 Task: Create a task  Integrate a new chat system for customer service , assign it to team member softage.1@softage.net in the project AgileFlow and update the status of the task to  Off Track , set the priority of the task to Medium
Action: Mouse moved to (67, 58)
Screenshot: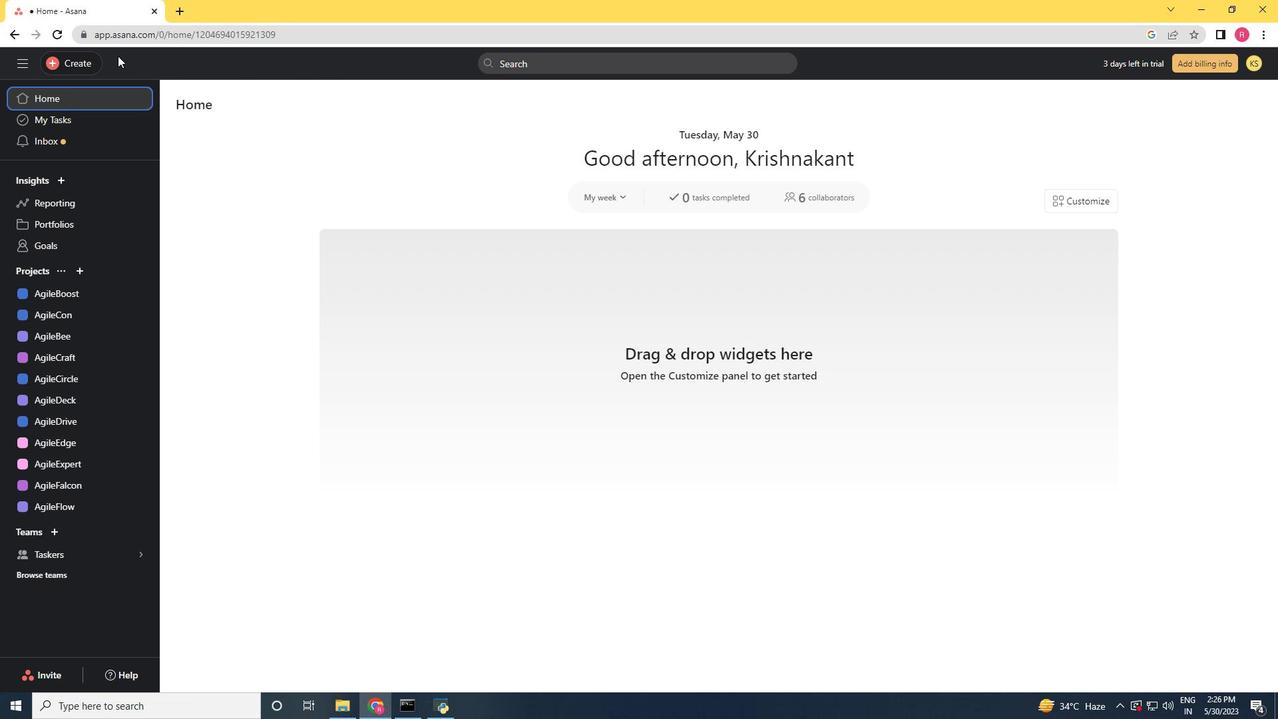 
Action: Mouse pressed left at (67, 58)
Screenshot: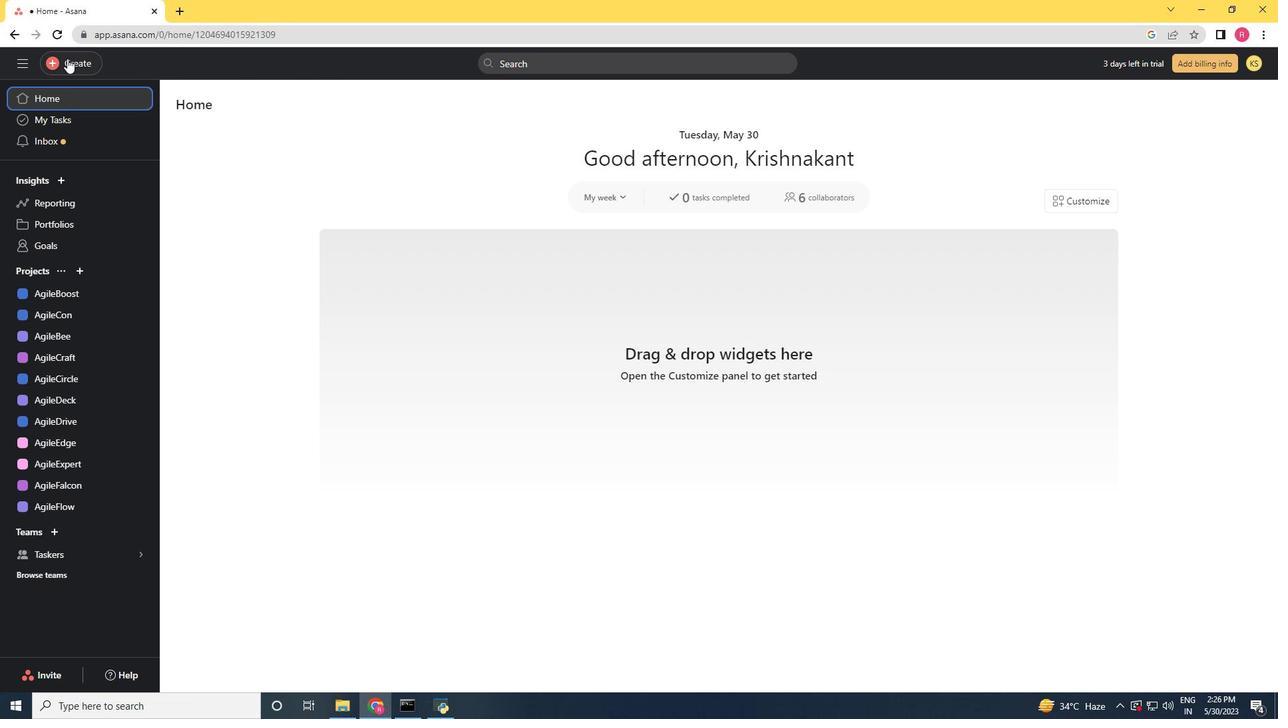 
Action: Mouse moved to (63, 502)
Screenshot: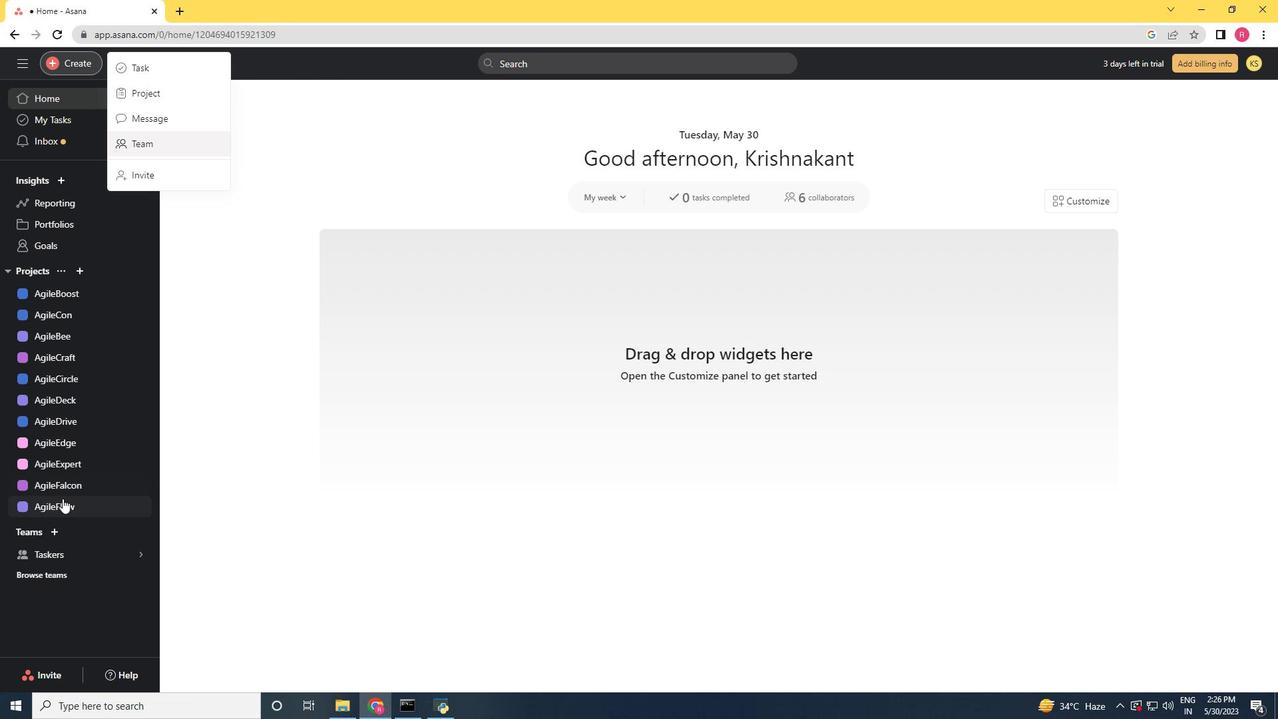
Action: Mouse pressed left at (63, 502)
Screenshot: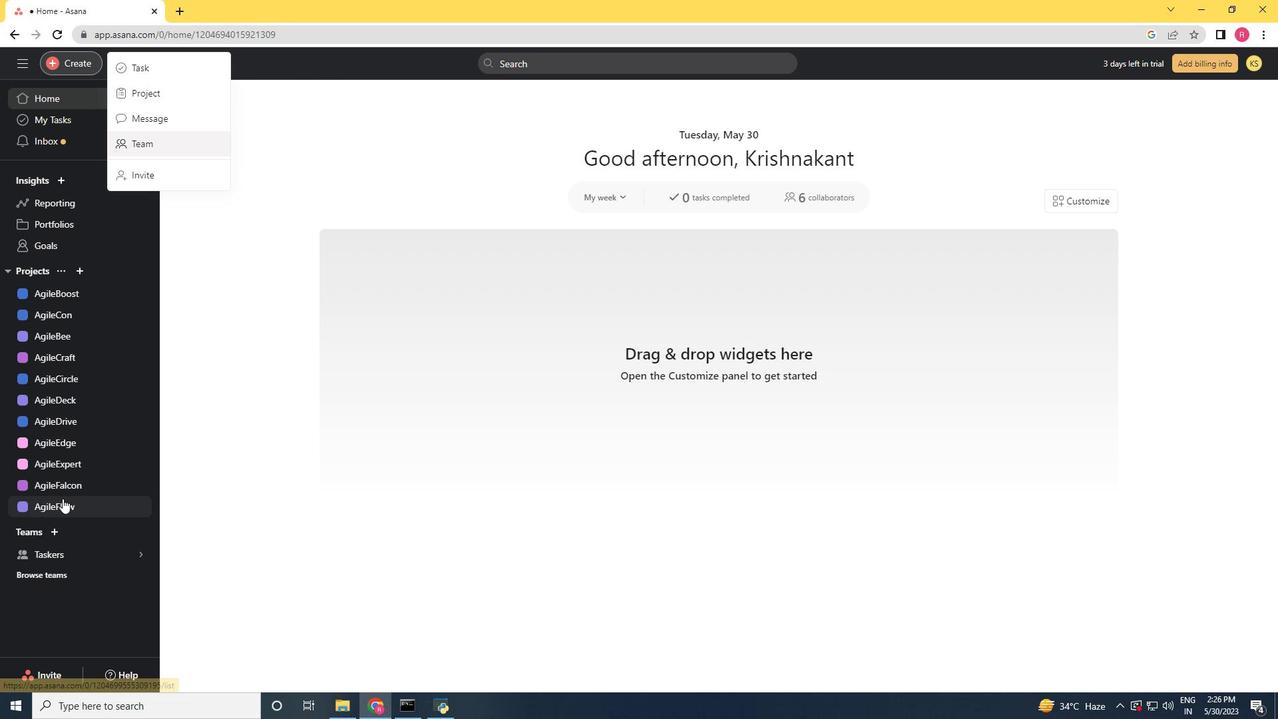 
Action: Mouse moved to (86, 60)
Screenshot: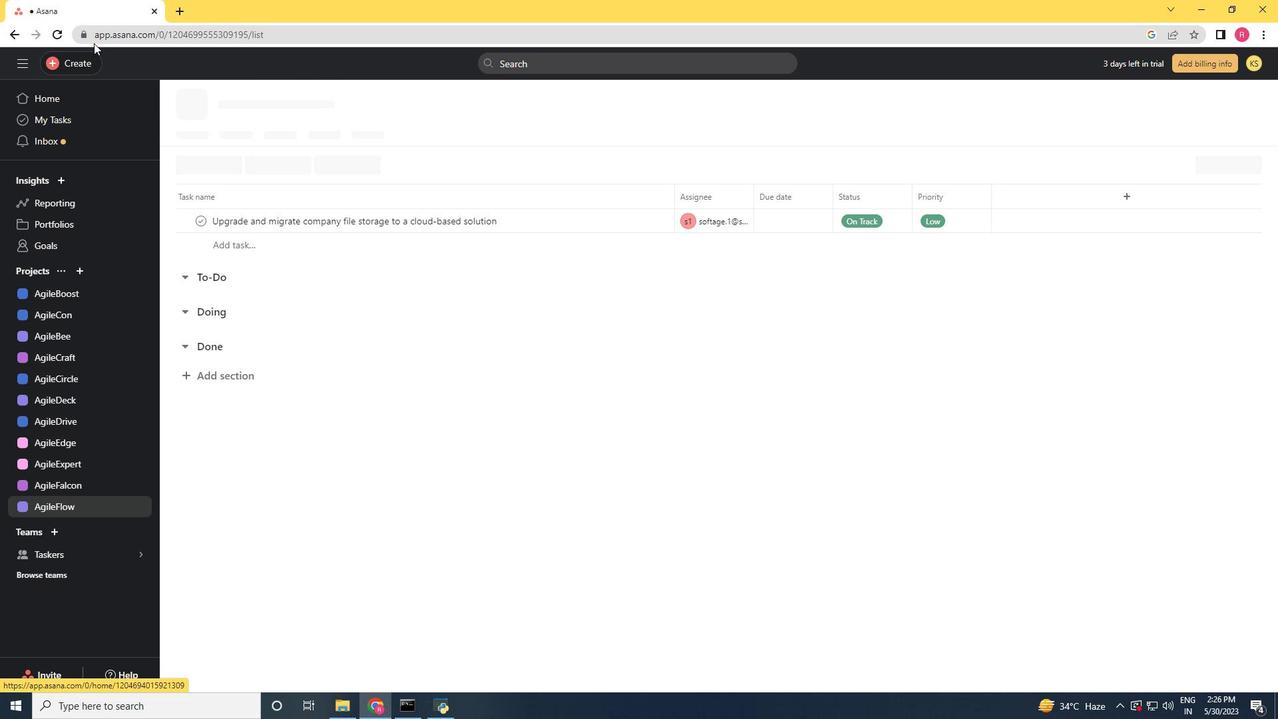 
Action: Mouse pressed left at (86, 60)
Screenshot: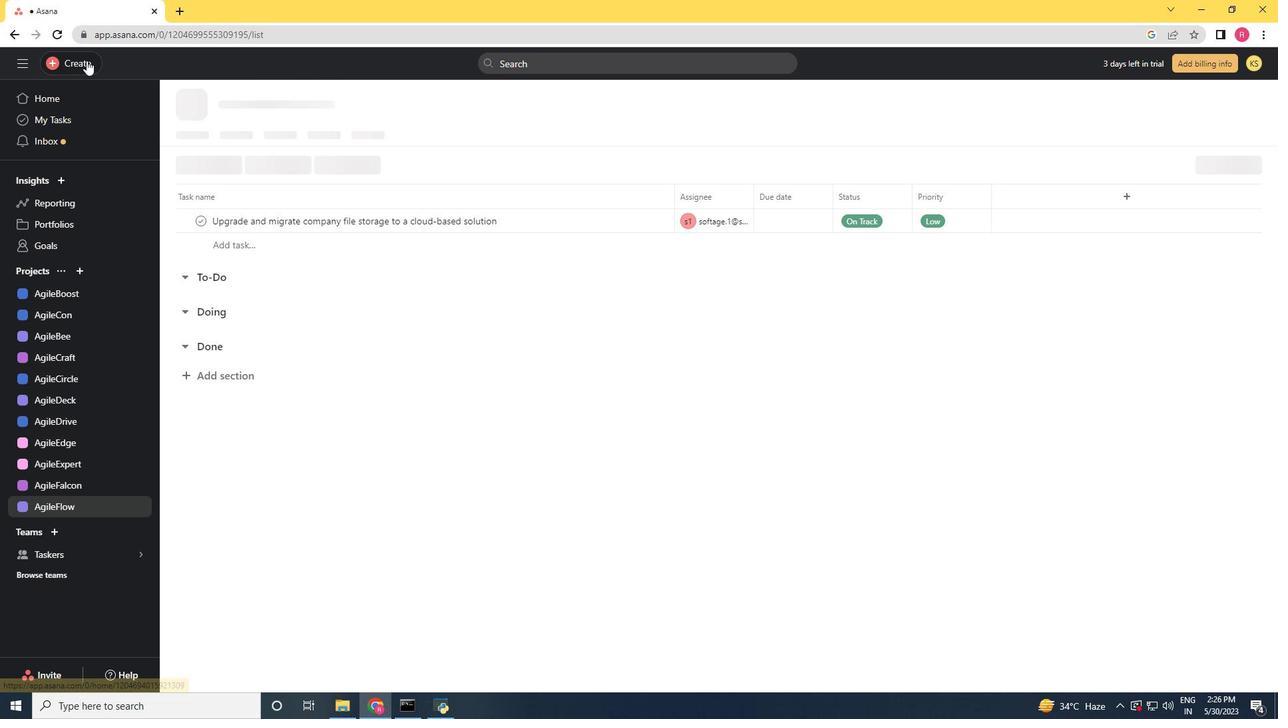 
Action: Mouse moved to (139, 63)
Screenshot: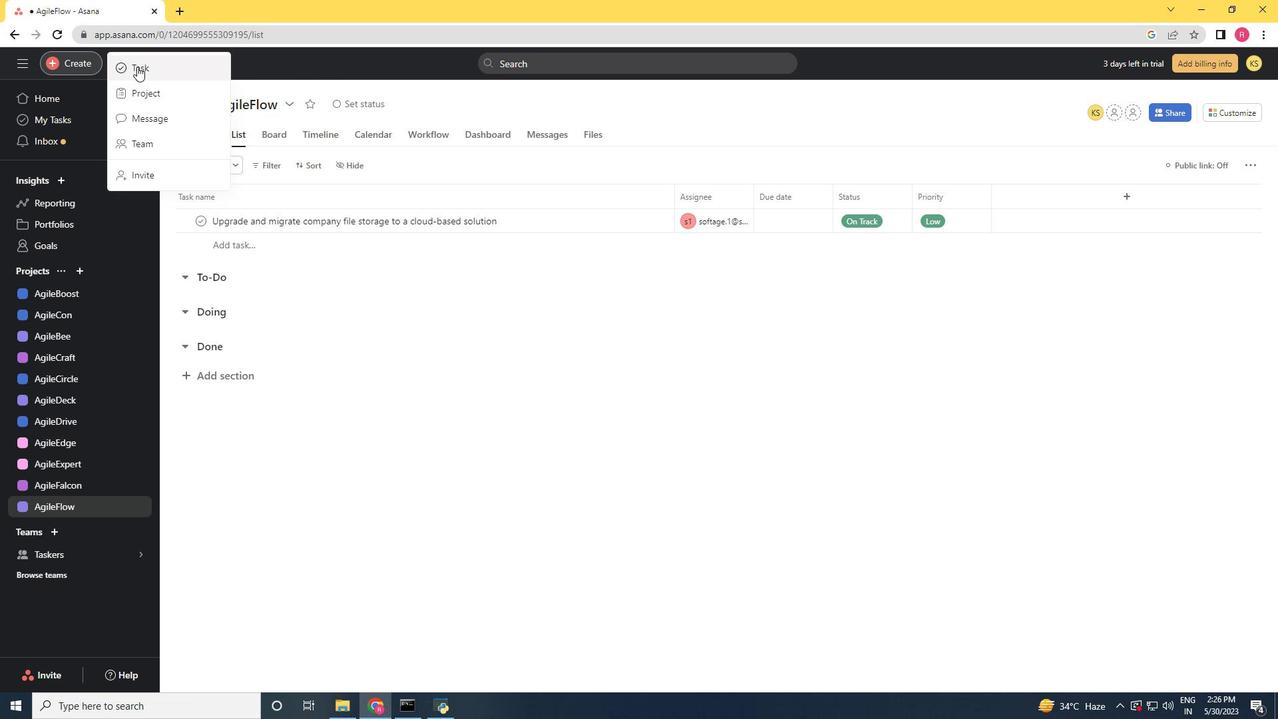 
Action: Mouse pressed left at (139, 63)
Screenshot: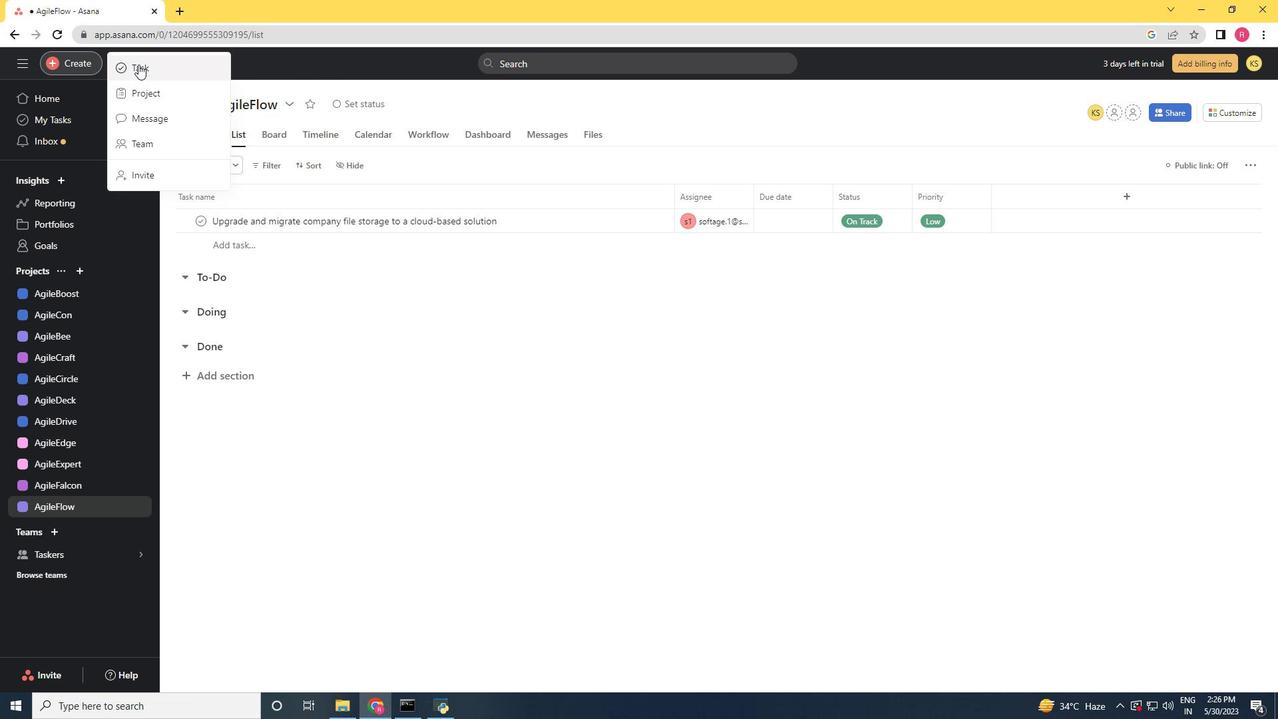 
Action: Mouse moved to (269, 3)
Screenshot: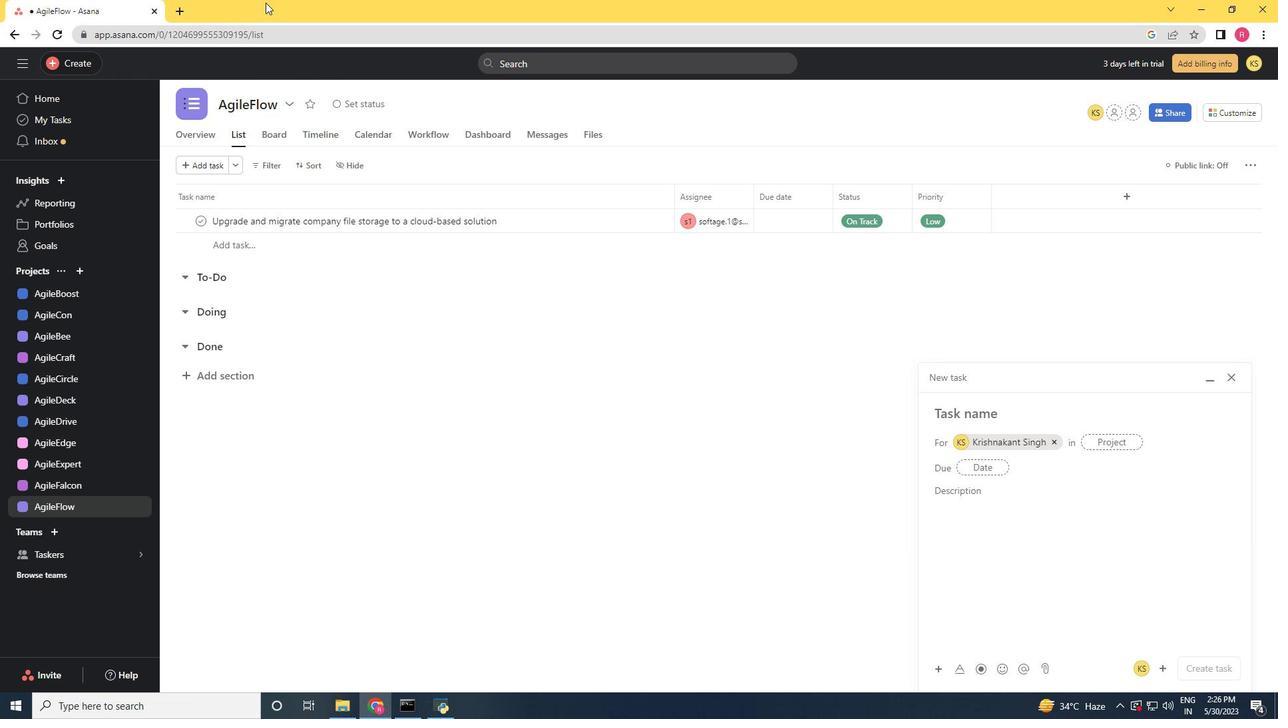 
Action: Key pressed <Key.shift>Integrate<Key.space>a<Key.space>new<Key.space>chat<Key.space><Key.space>system<Key.space>for<Key.space>customer<Key.space>service<Key.space>
Screenshot: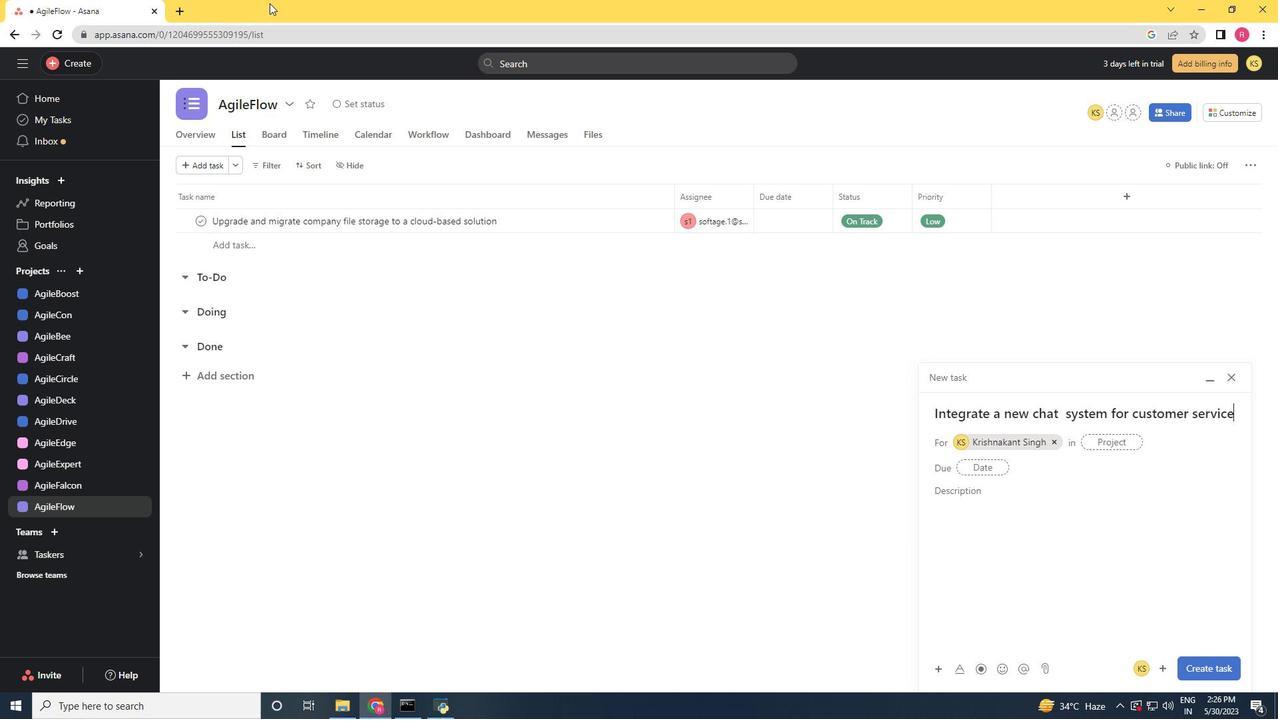 
Action: Mouse moved to (1055, 442)
Screenshot: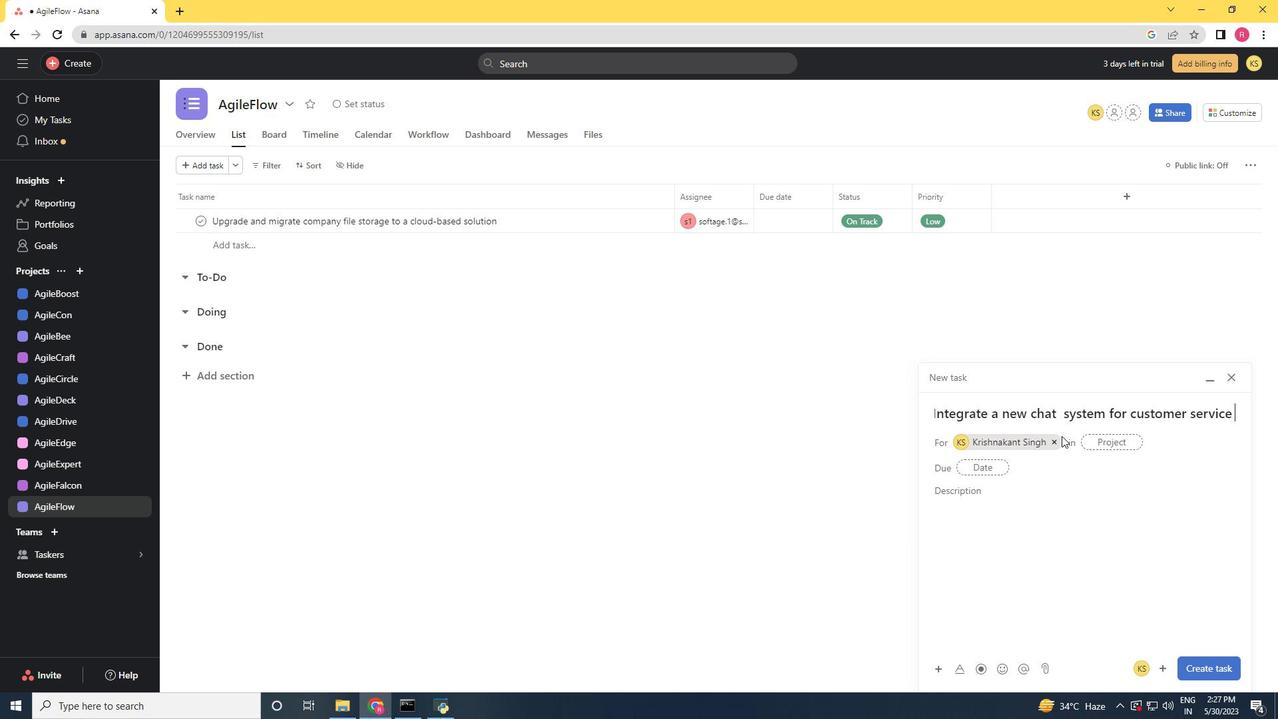 
Action: Mouse pressed left at (1055, 442)
Screenshot: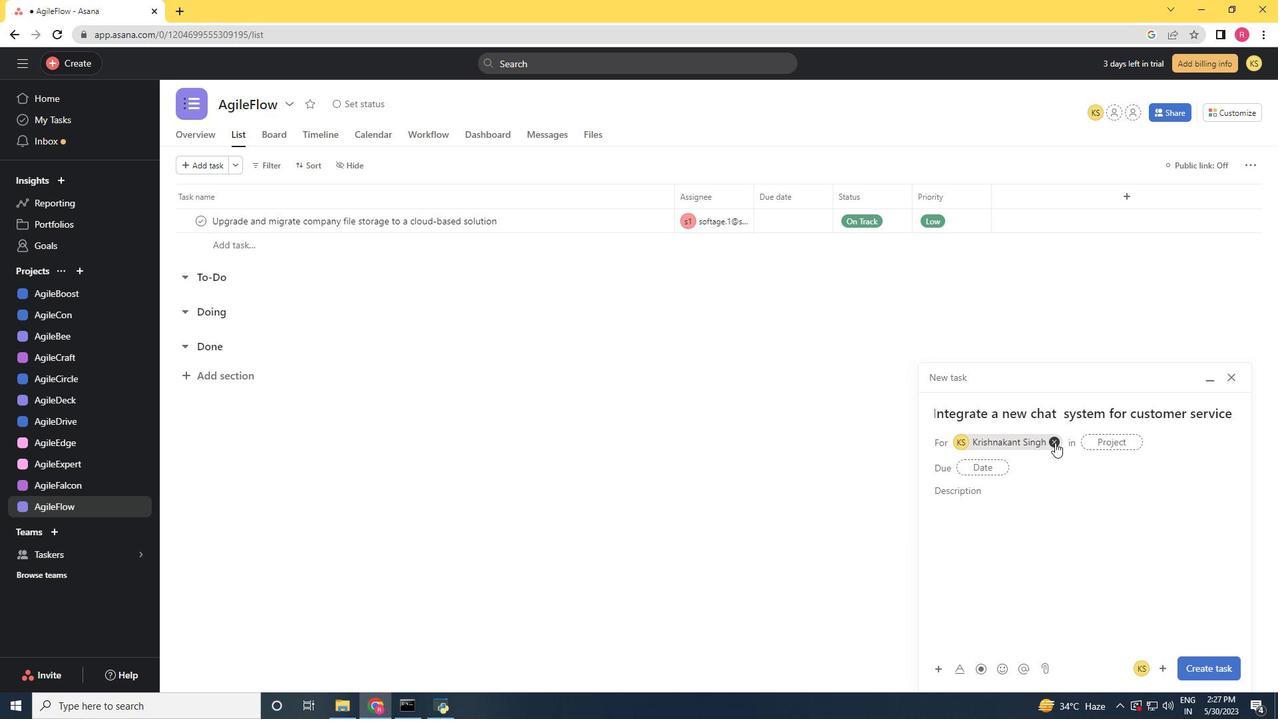 
Action: Mouse moved to (1000, 444)
Screenshot: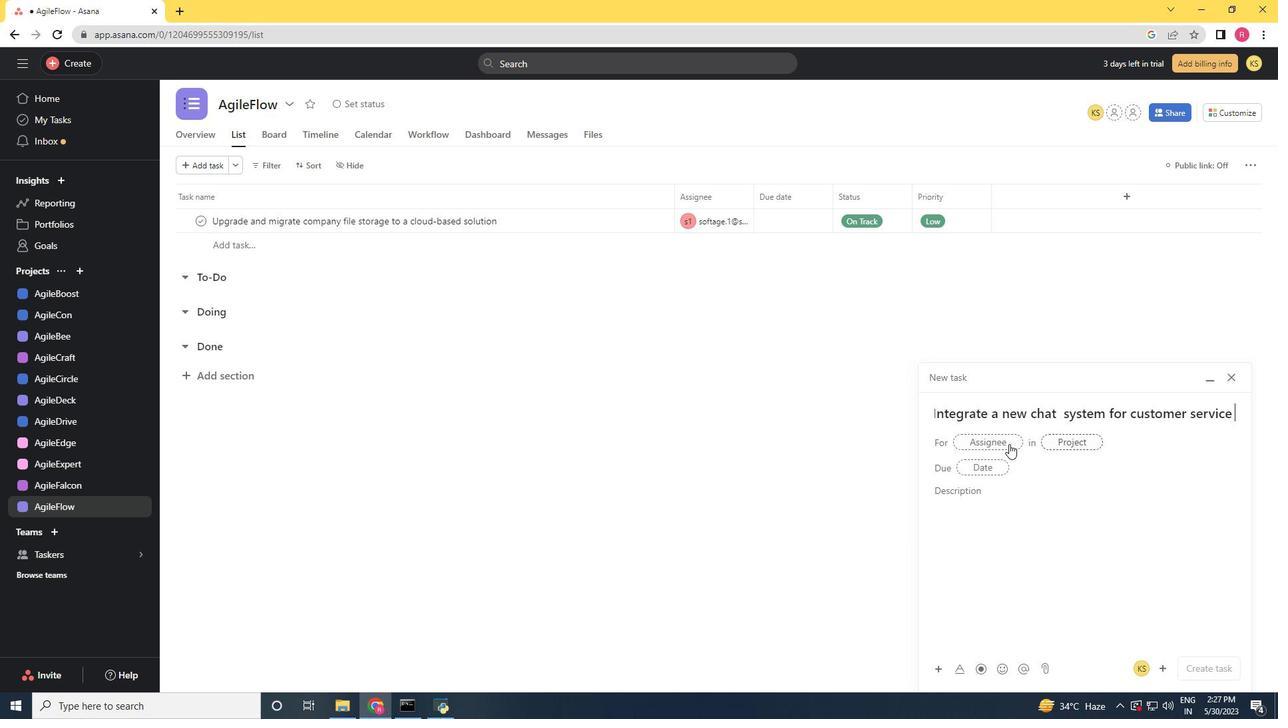
Action: Mouse pressed left at (1000, 444)
Screenshot: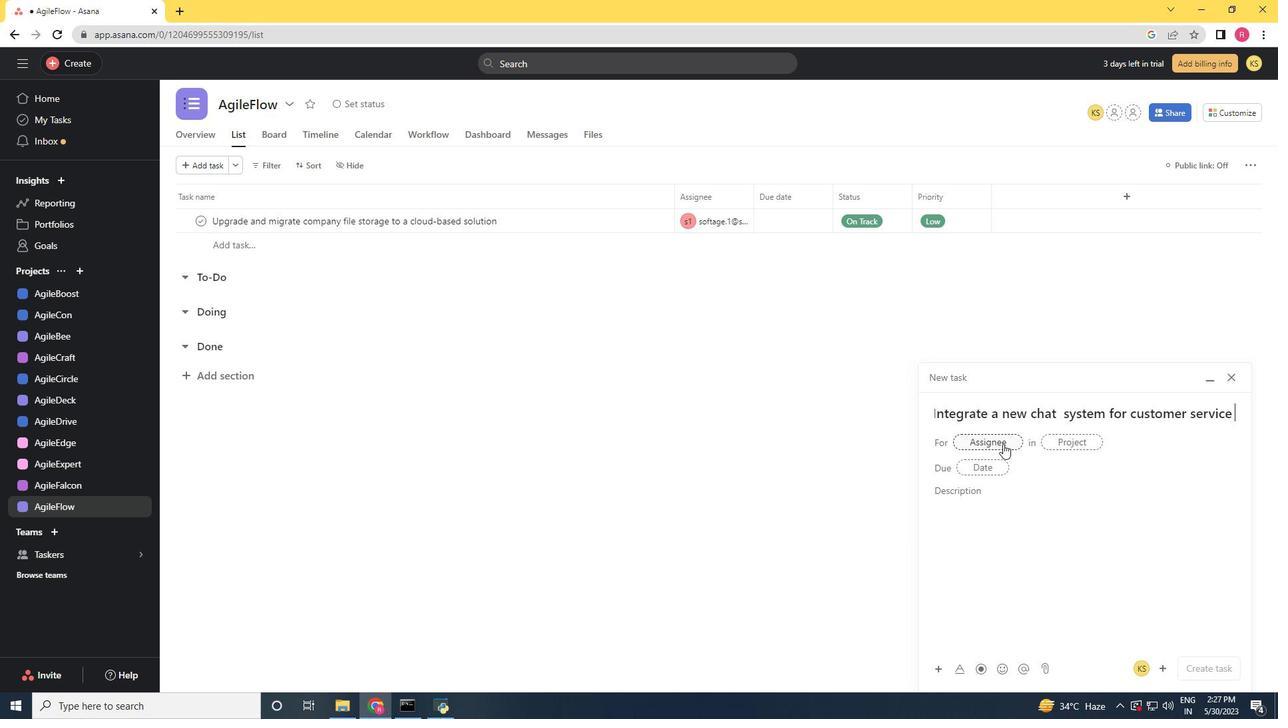 
Action: Mouse moved to (724, 350)
Screenshot: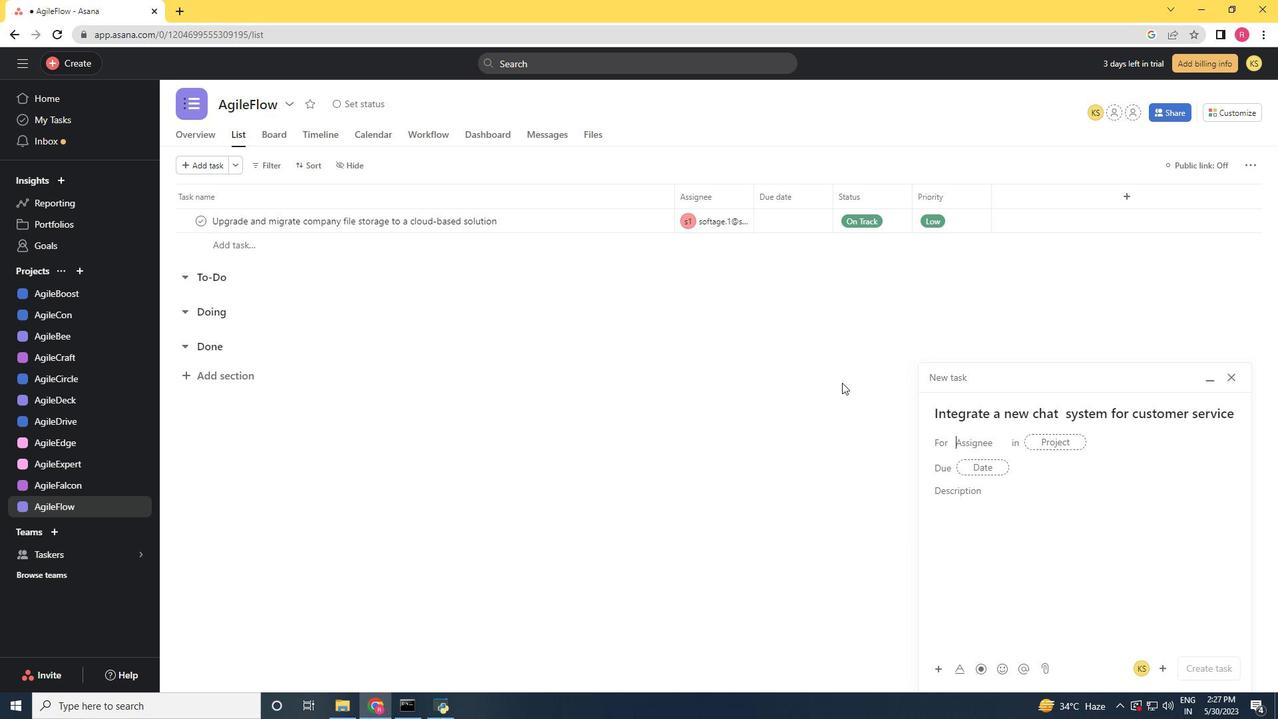 
Action: Key pressed softage.1<Key.shift>@softage.net
Screenshot: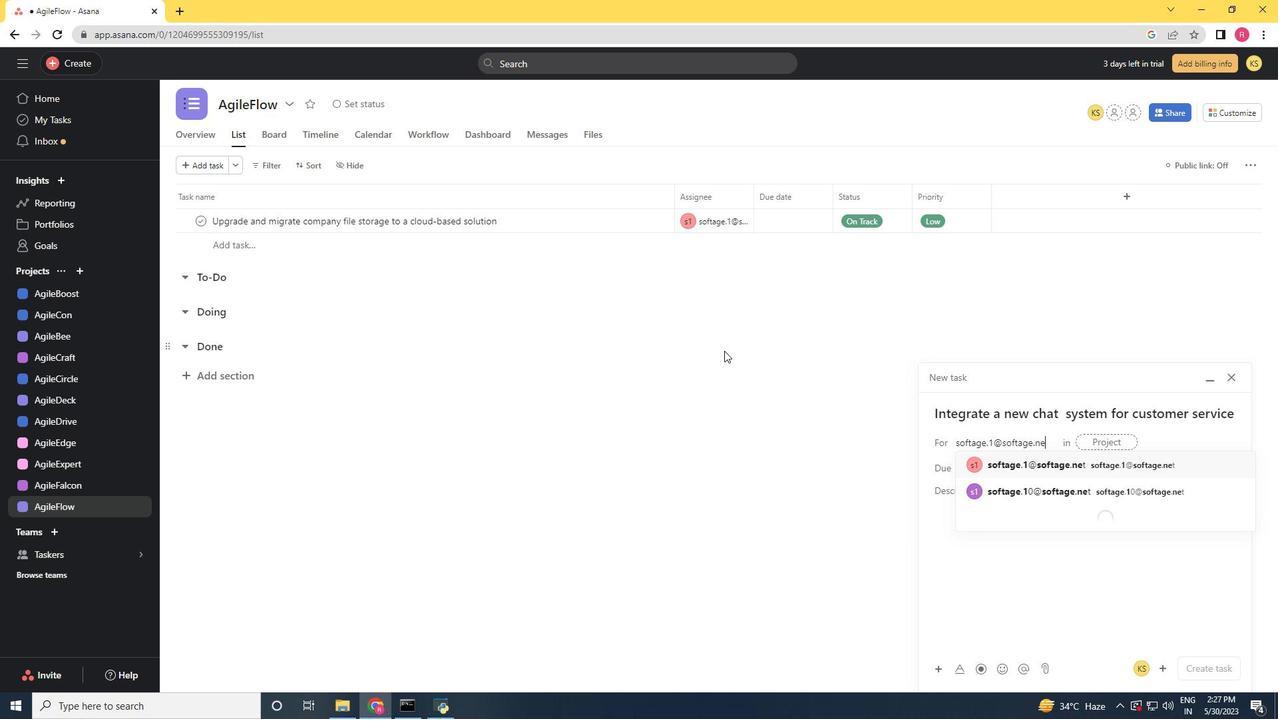 
Action: Mouse moved to (1044, 471)
Screenshot: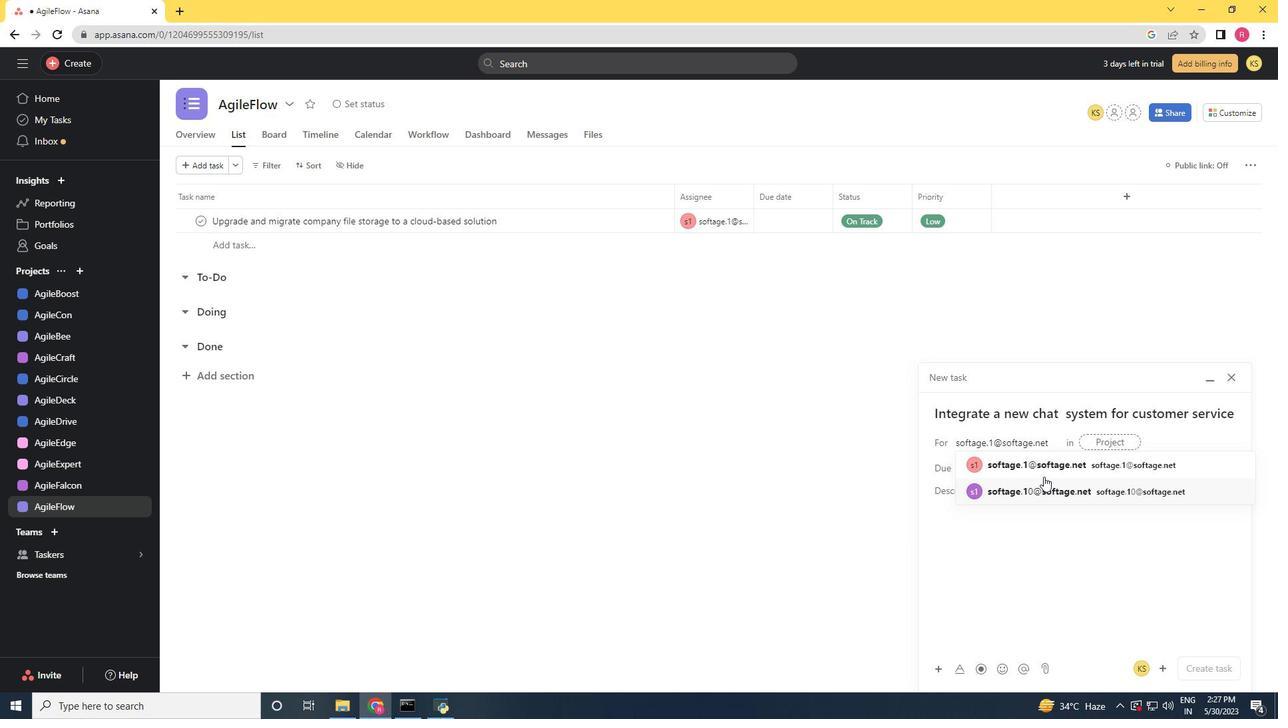 
Action: Mouse pressed left at (1044, 471)
Screenshot: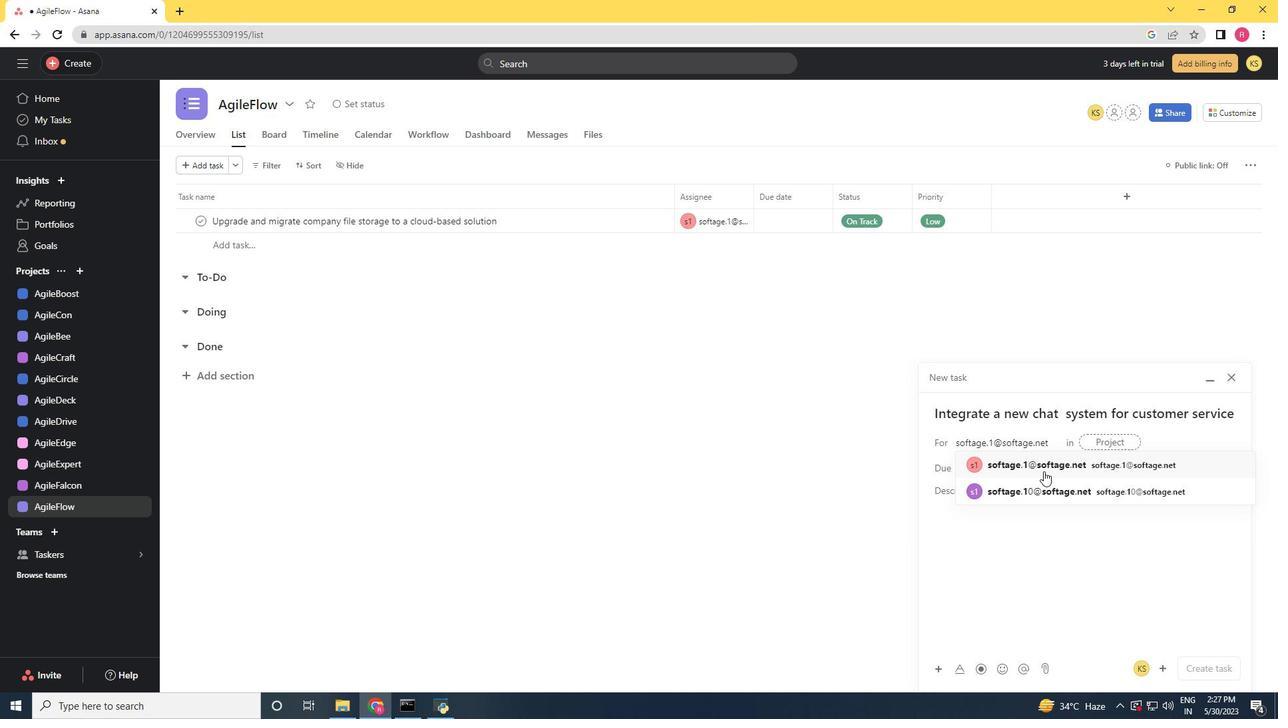 
Action: Mouse moved to (867, 470)
Screenshot: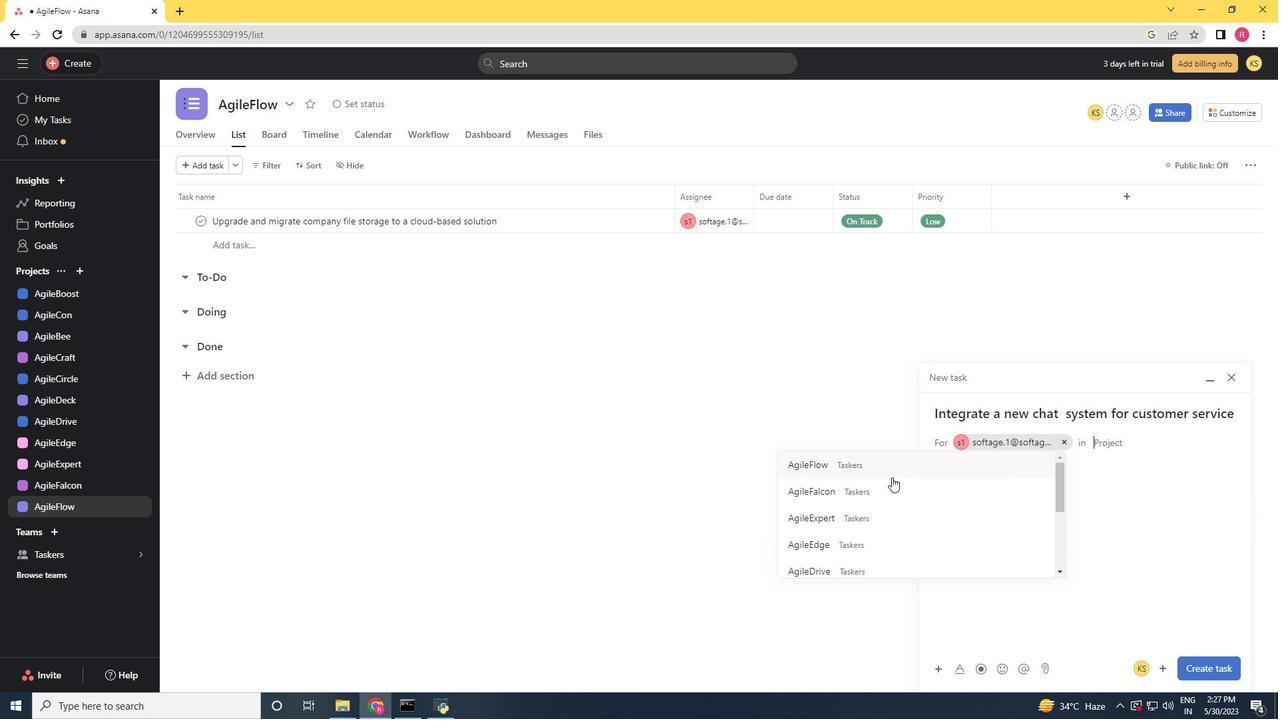 
Action: Mouse pressed left at (867, 470)
Screenshot: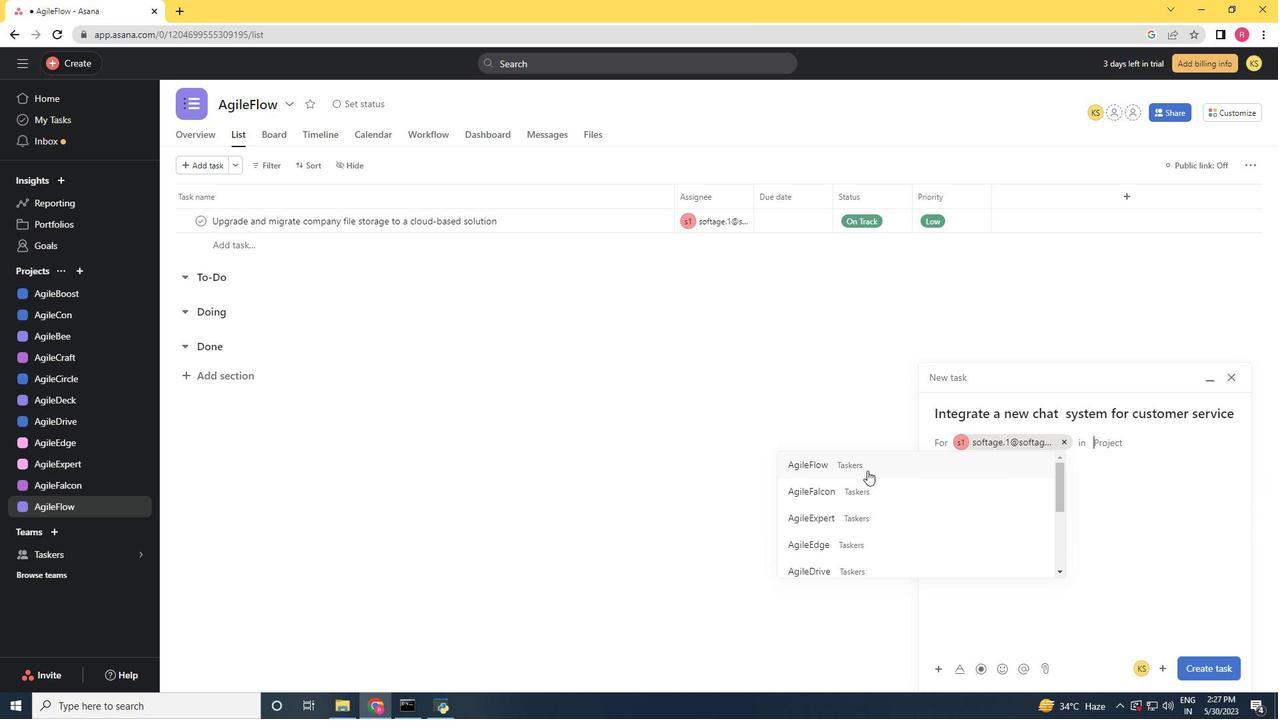 
Action: Mouse moved to (989, 499)
Screenshot: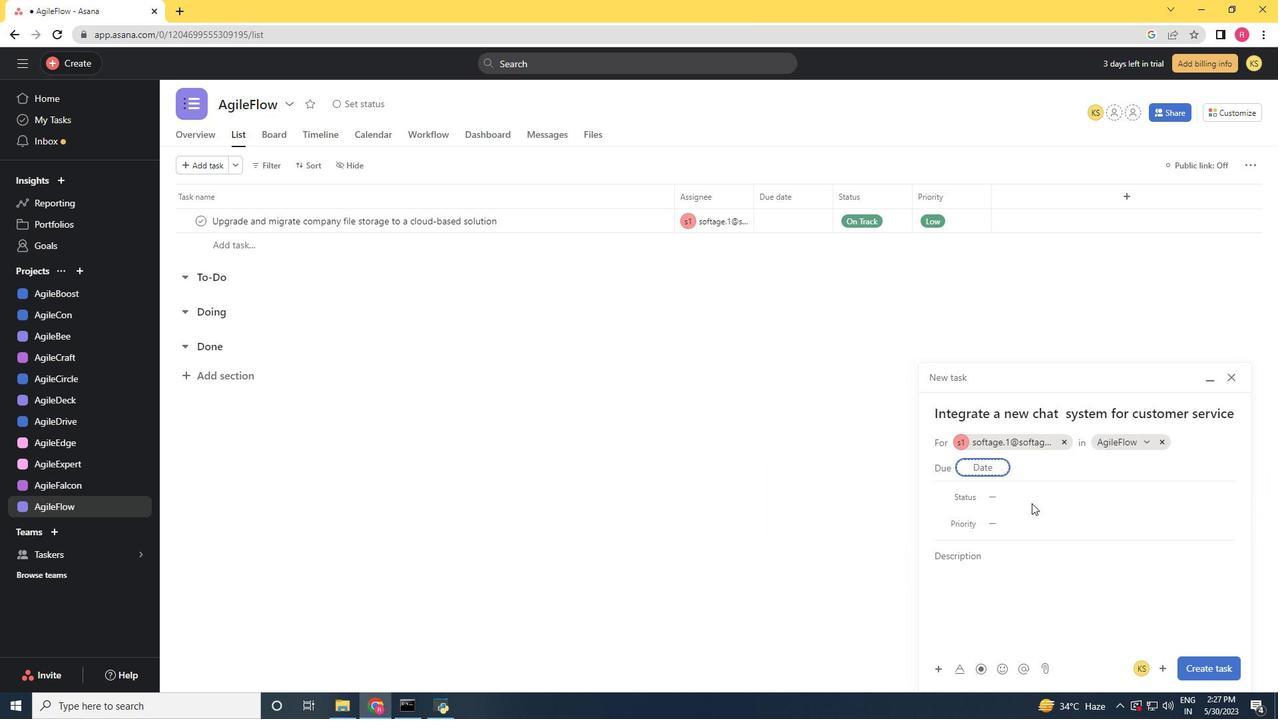 
Action: Mouse pressed left at (989, 499)
Screenshot: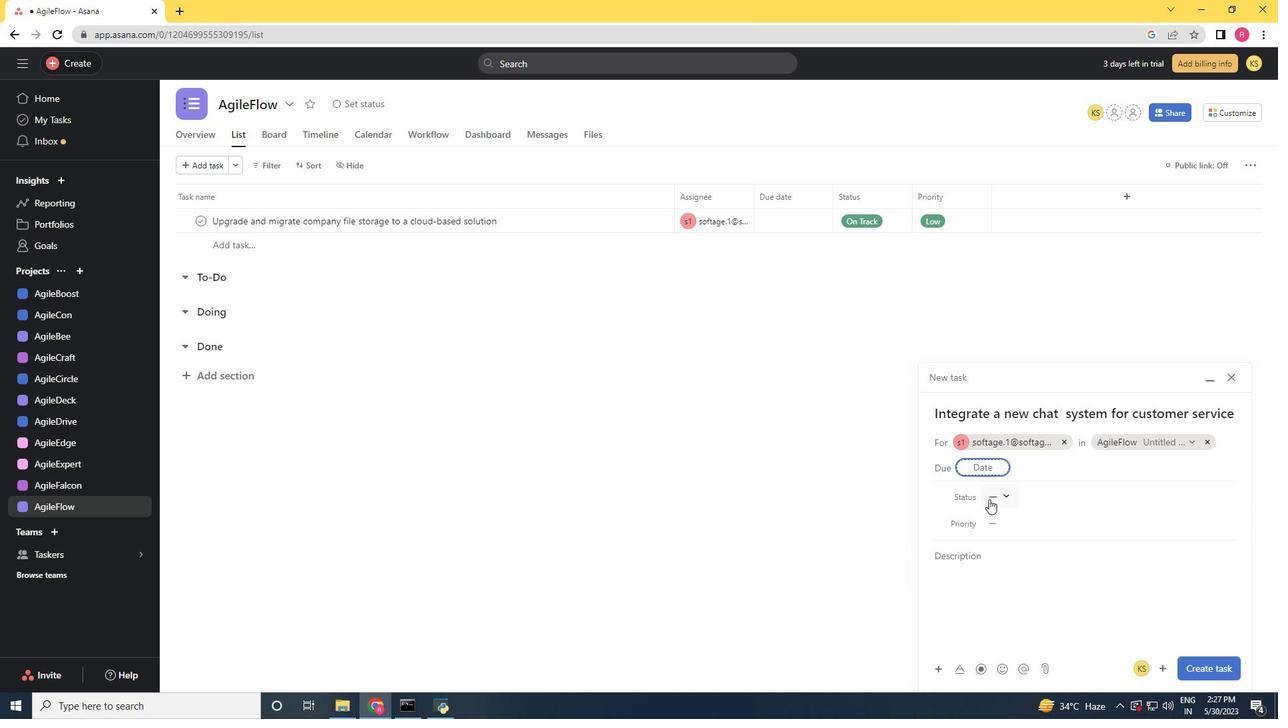 
Action: Mouse moved to (1030, 571)
Screenshot: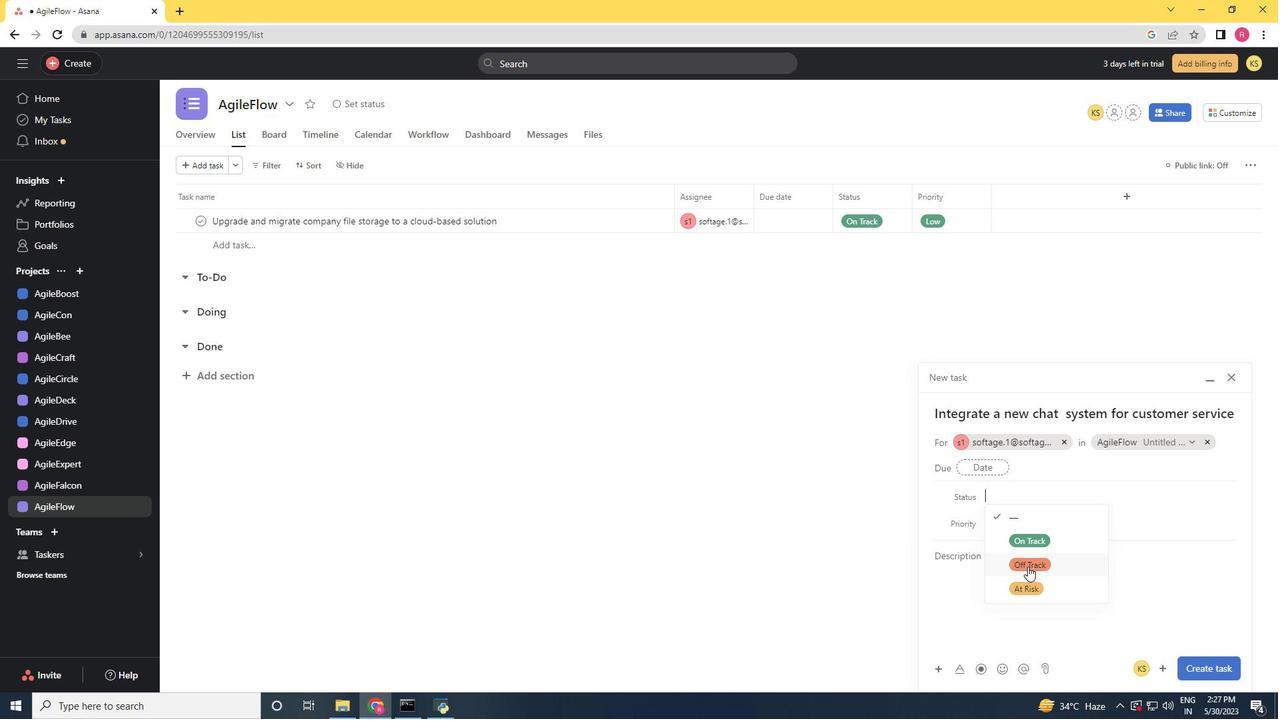 
Action: Mouse pressed left at (1030, 571)
Screenshot: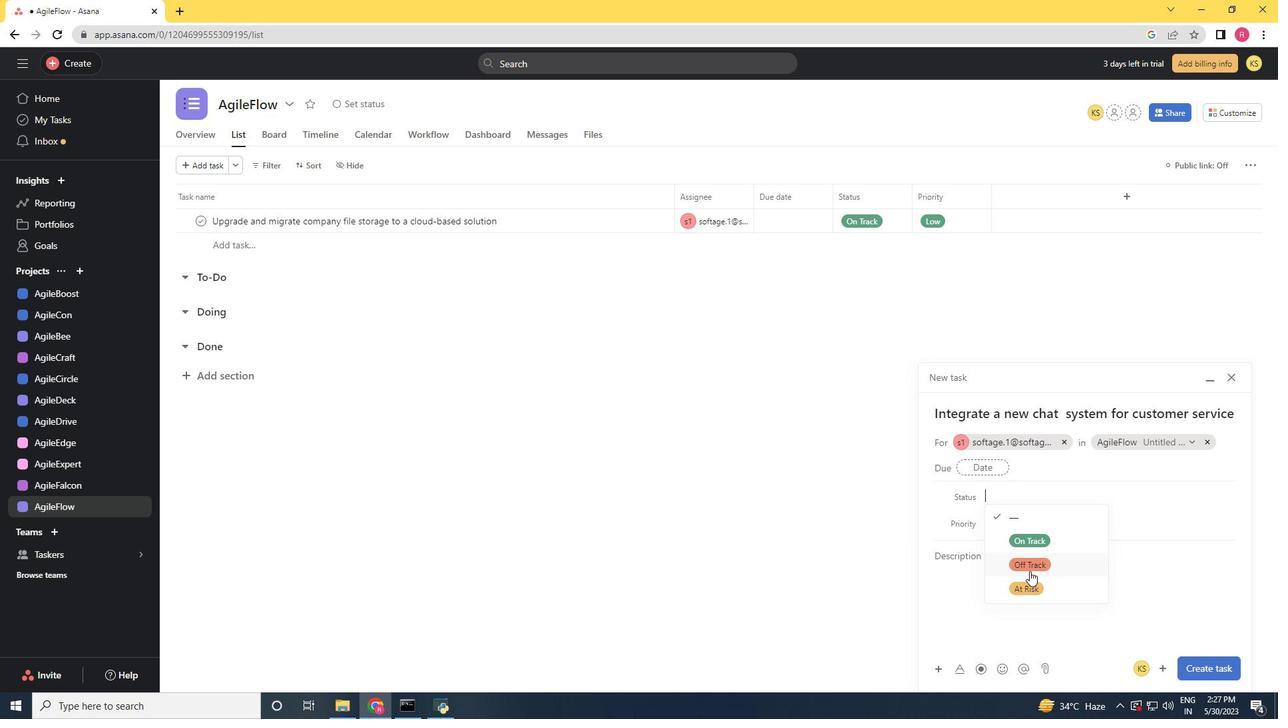 
Action: Mouse moved to (1010, 523)
Screenshot: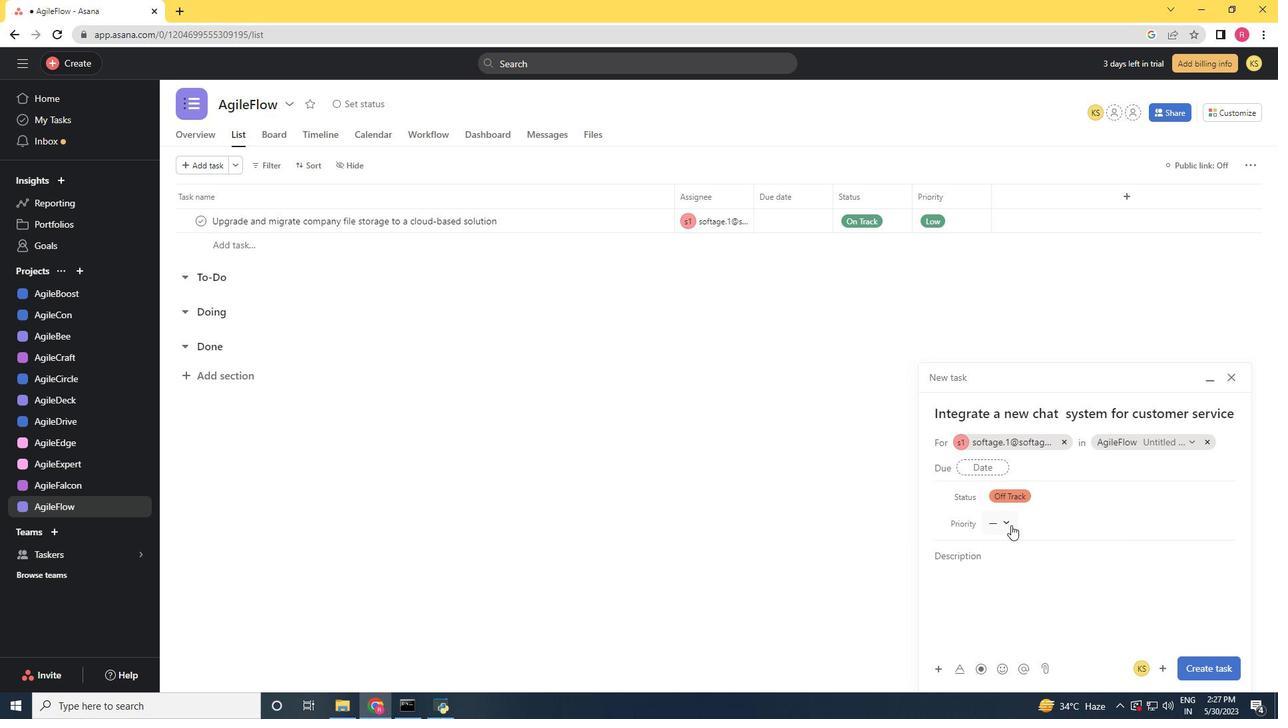 
Action: Mouse pressed left at (1010, 523)
Screenshot: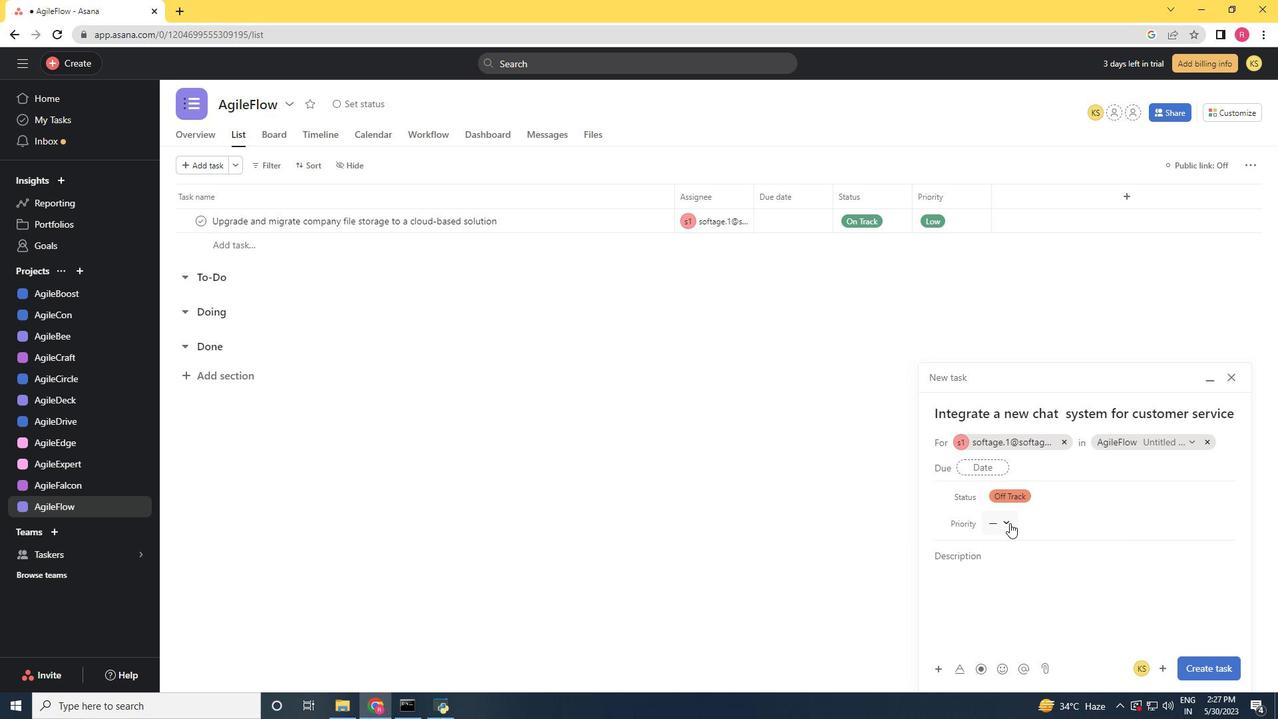 
Action: Mouse moved to (1030, 590)
Screenshot: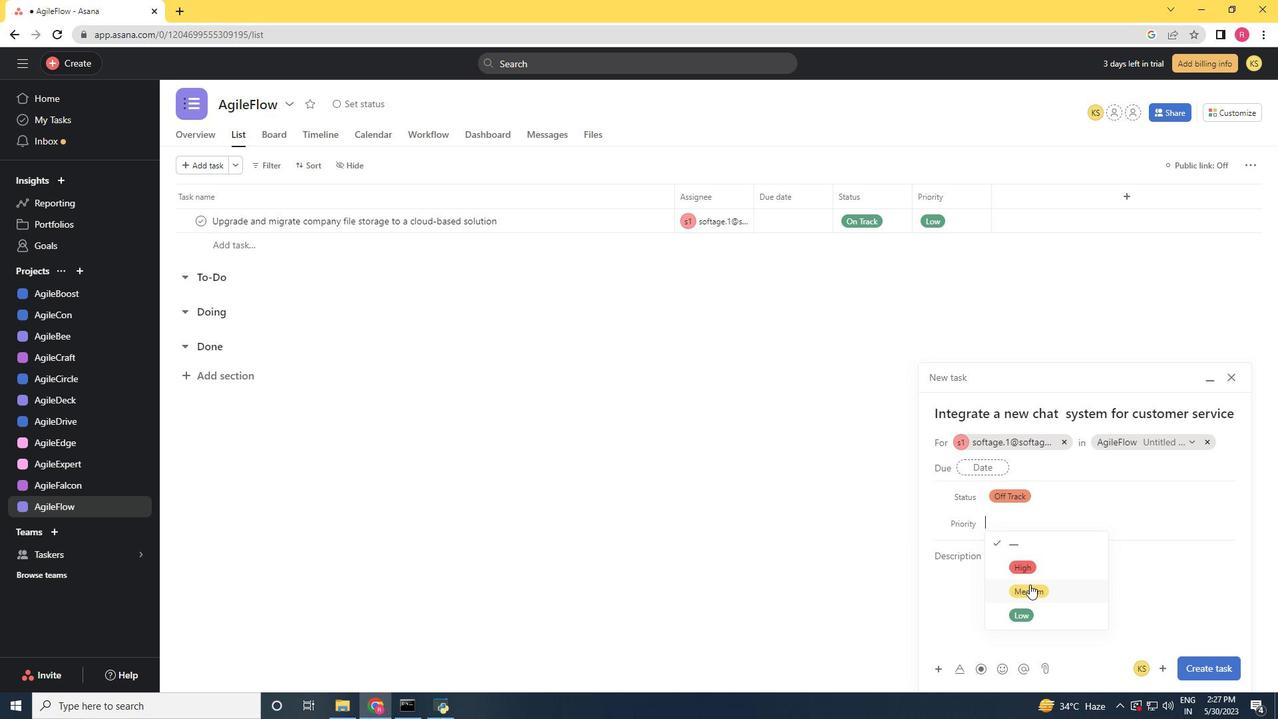 
Action: Mouse pressed left at (1030, 590)
Screenshot: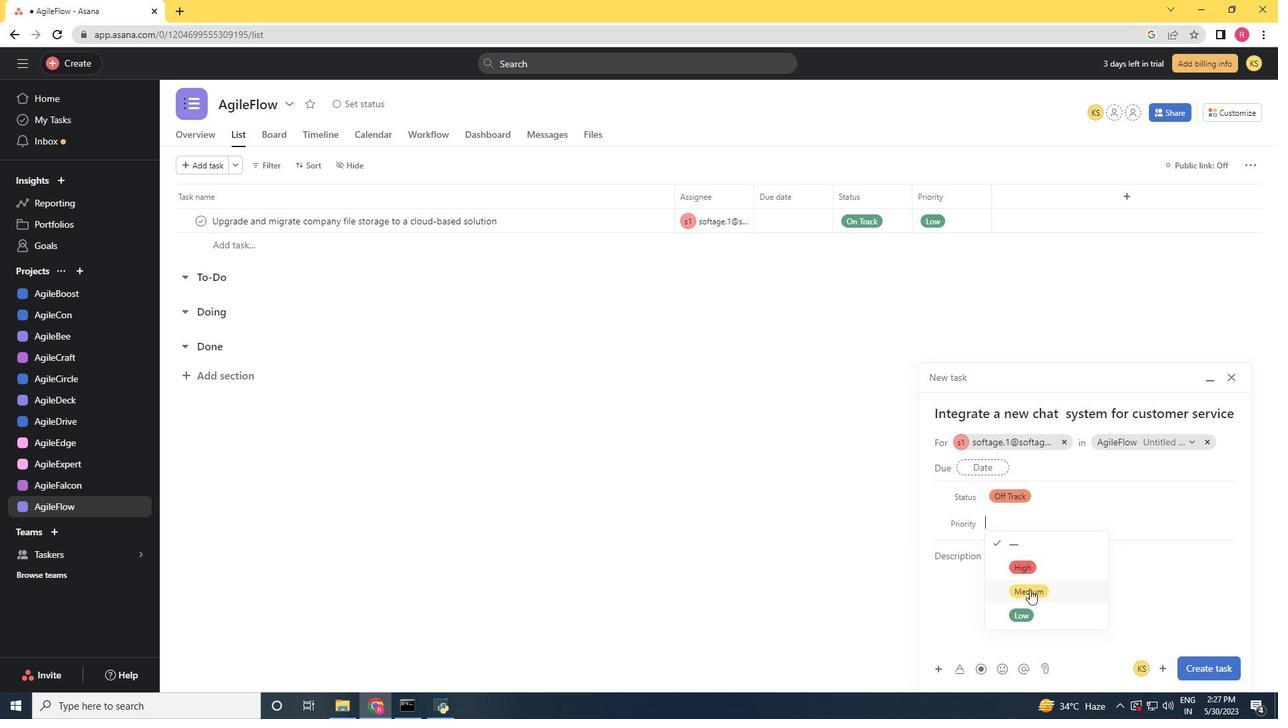 
Action: Mouse moved to (1211, 672)
Screenshot: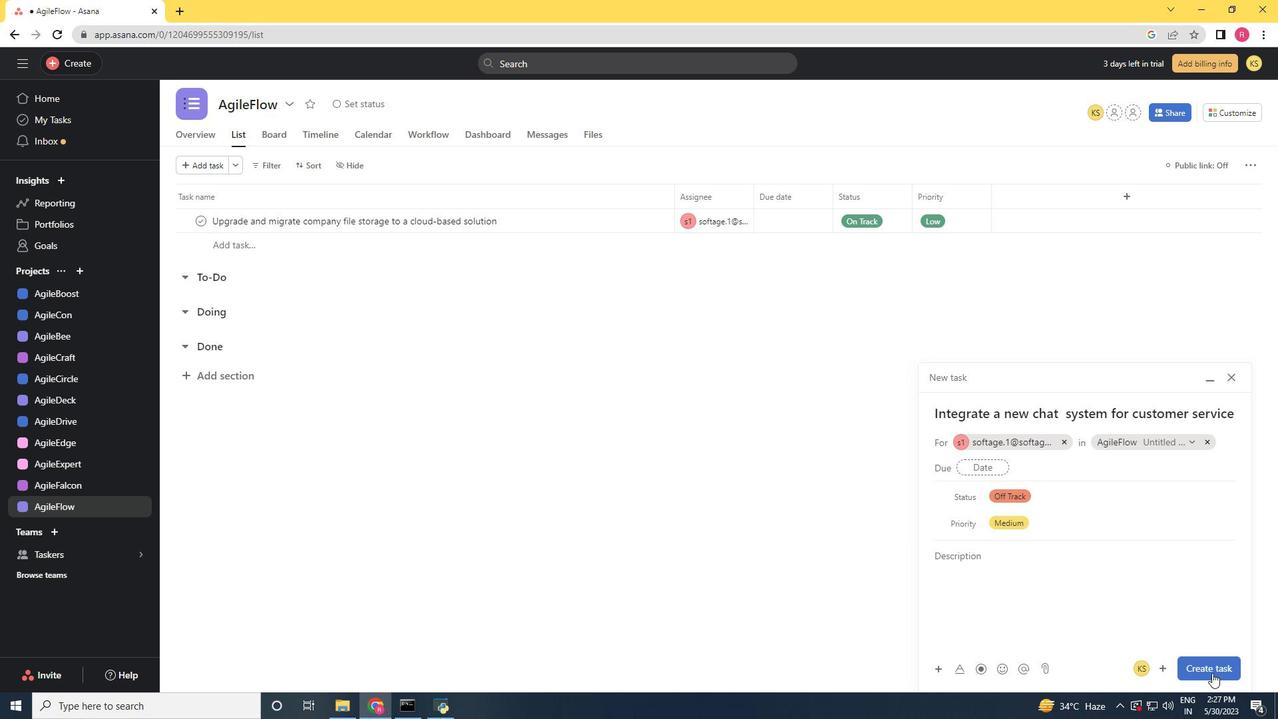 
Action: Mouse pressed left at (1211, 672)
Screenshot: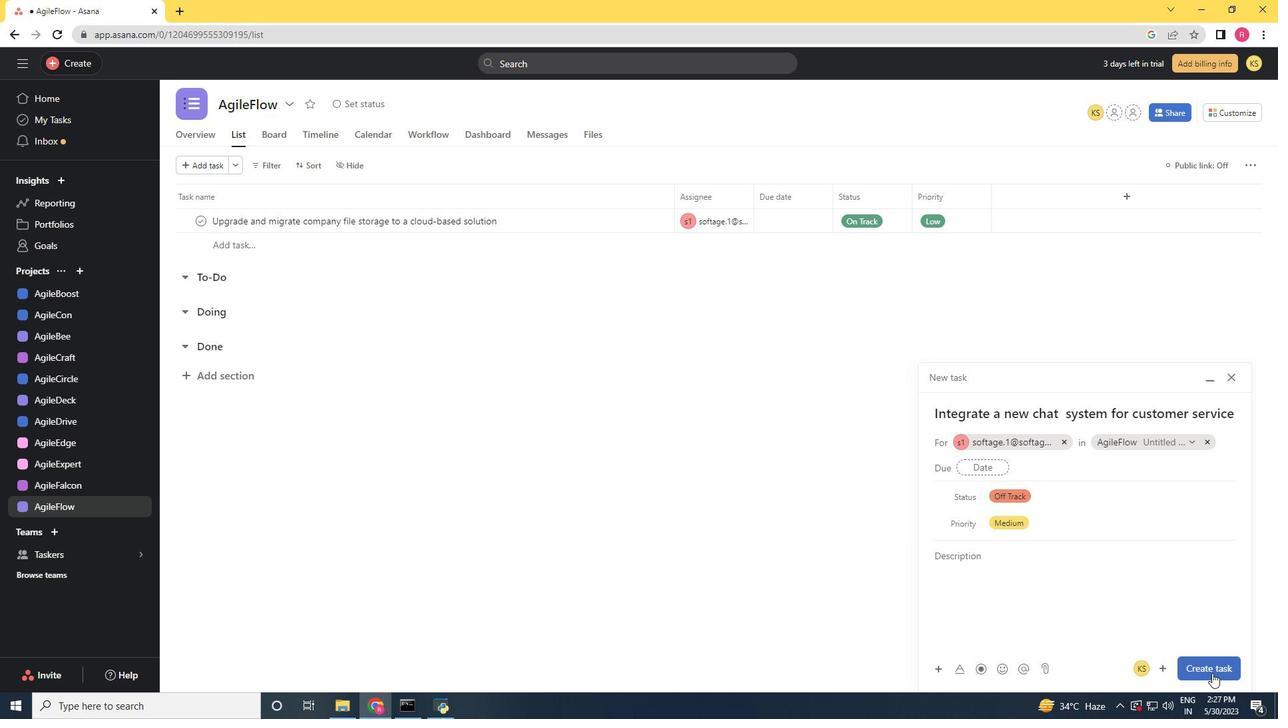 
